 Task: Toggle the stable peek in the text editor.
Action: Mouse moved to (95, 698)
Screenshot: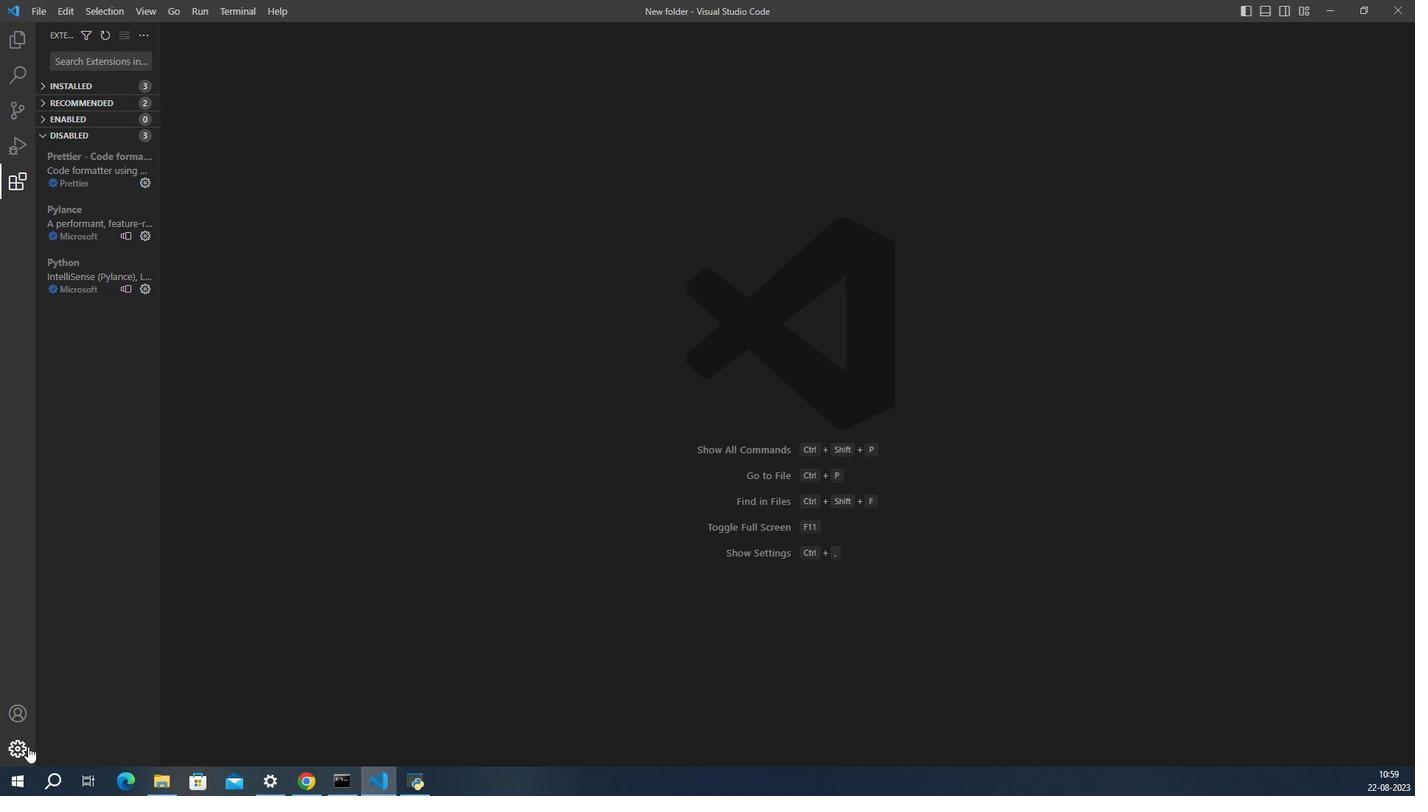 
Action: Mouse pressed left at (95, 698)
Screenshot: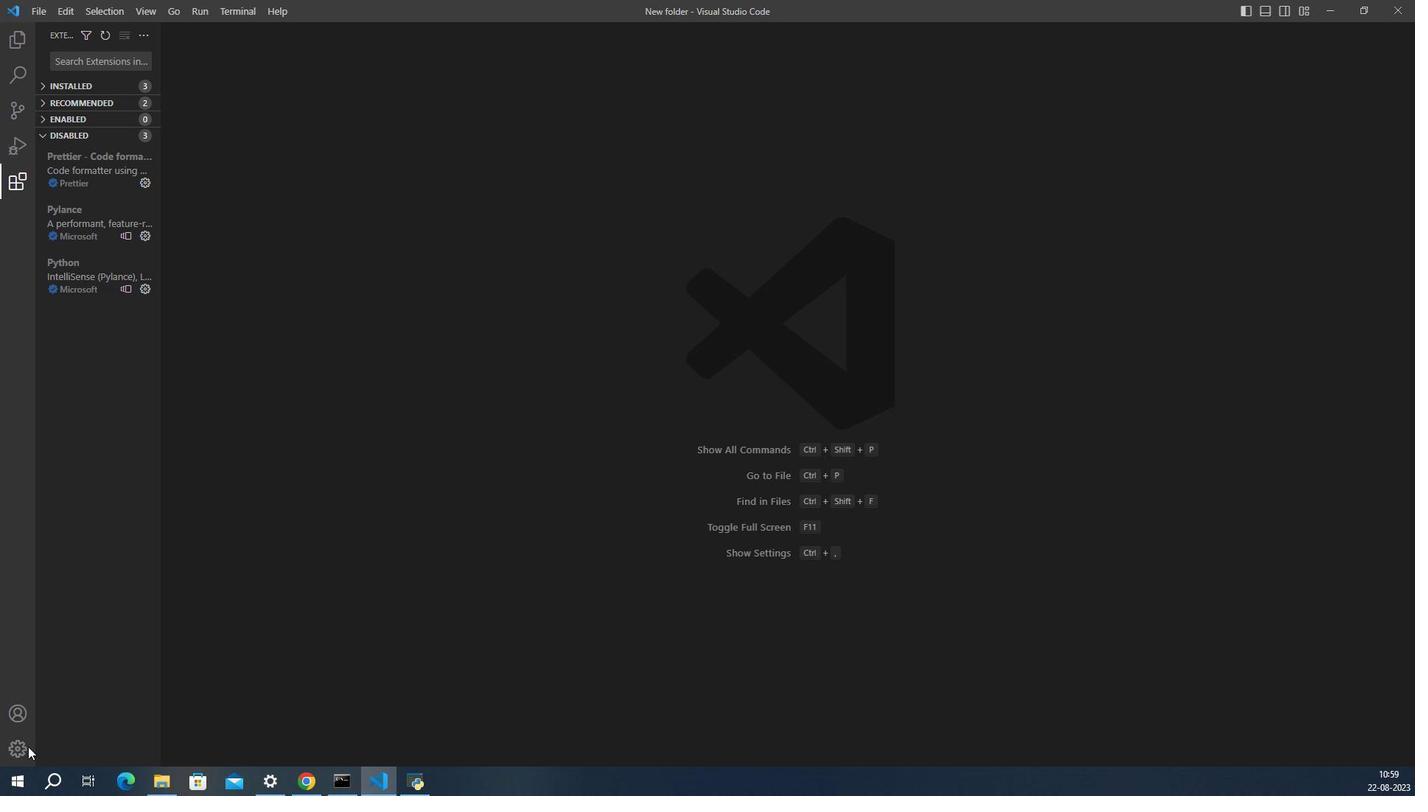 
Action: Mouse moved to (137, 652)
Screenshot: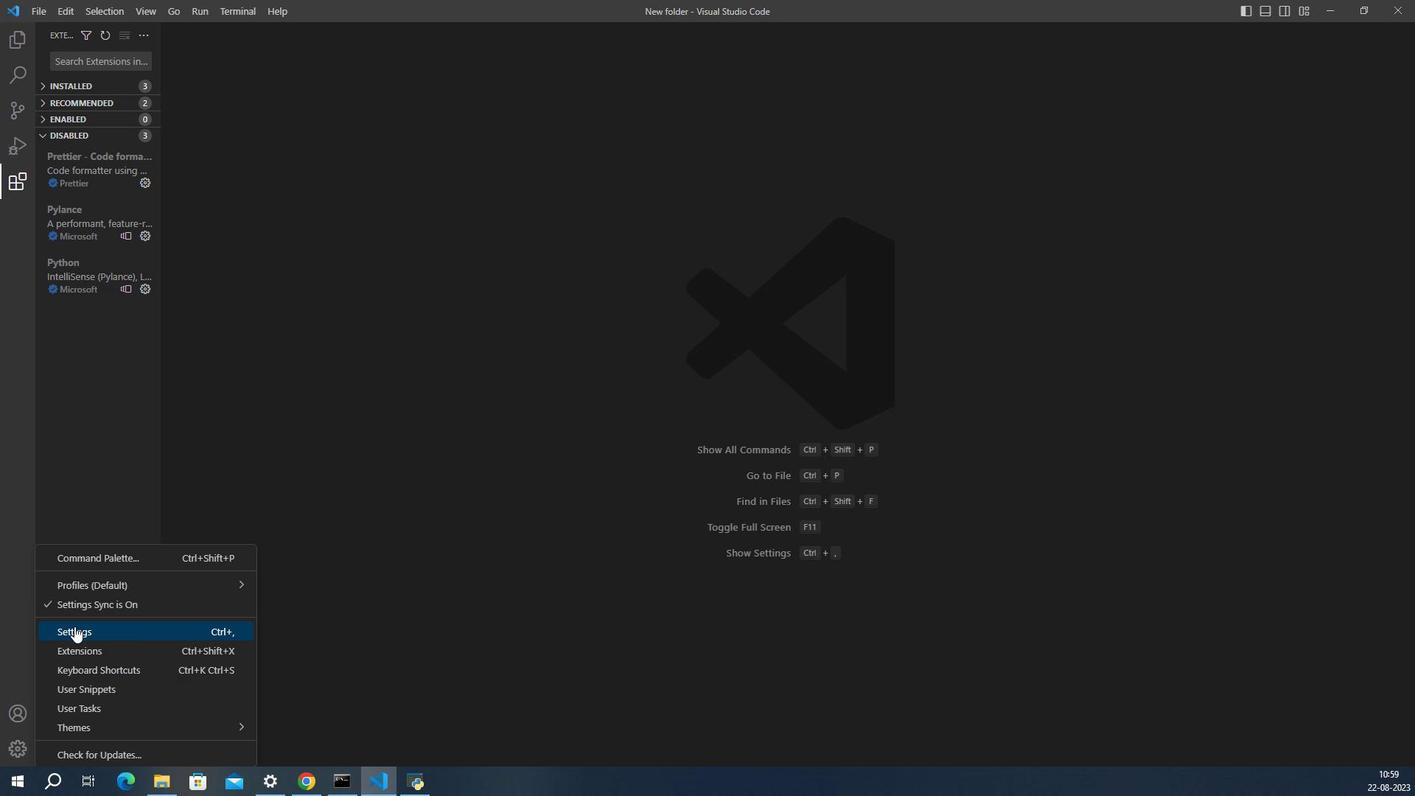 
Action: Mouse pressed left at (137, 652)
Screenshot: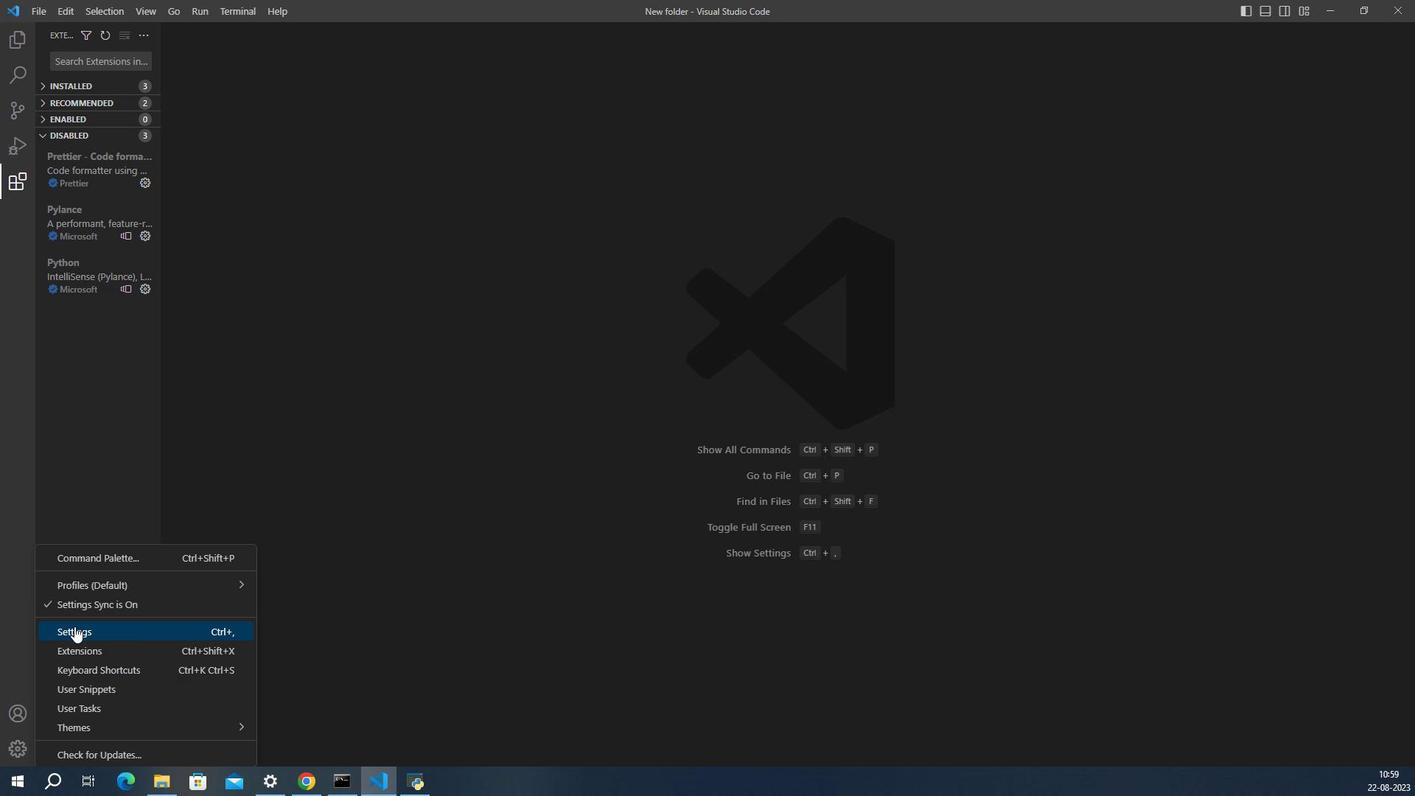 
Action: Mouse moved to (628, 671)
Screenshot: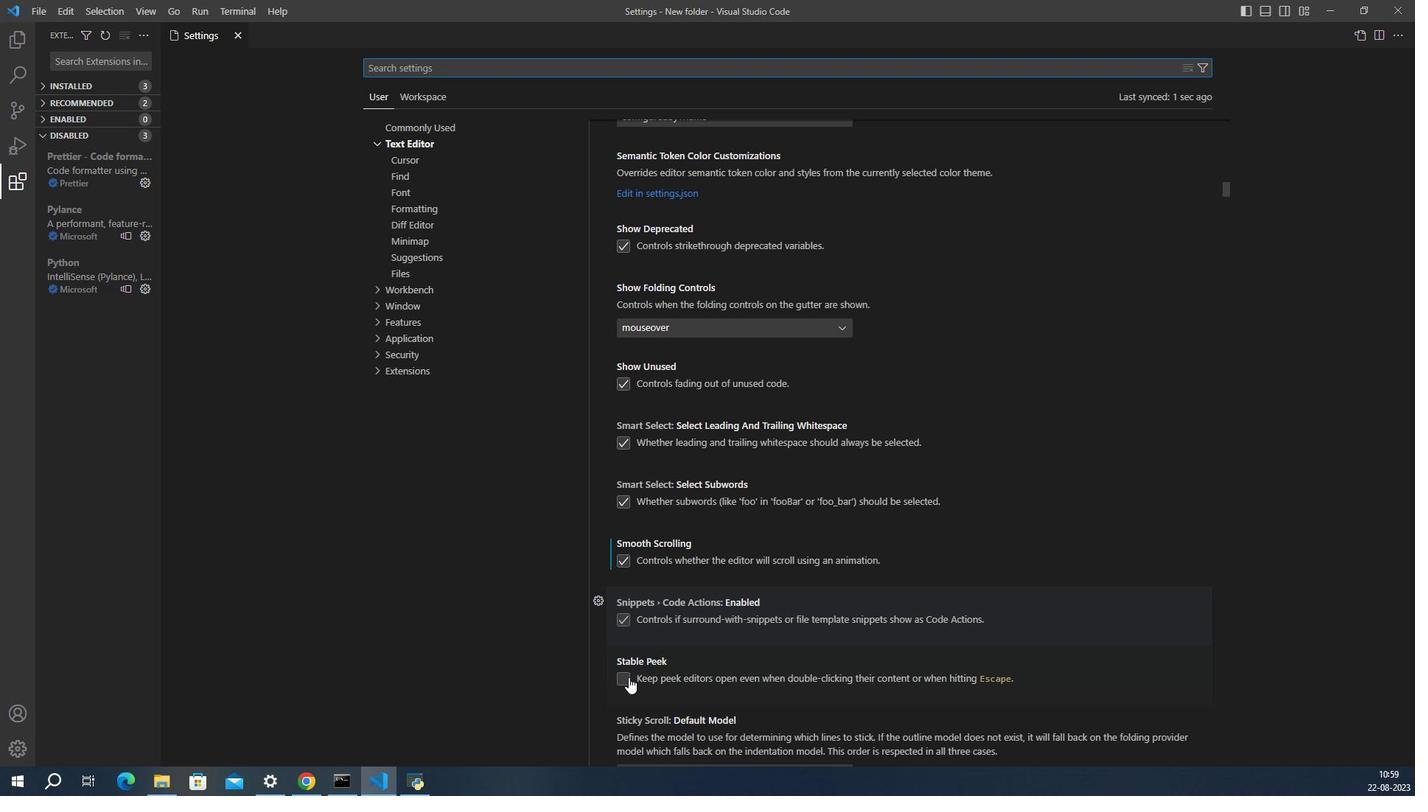 
Action: Mouse pressed left at (628, 671)
Screenshot: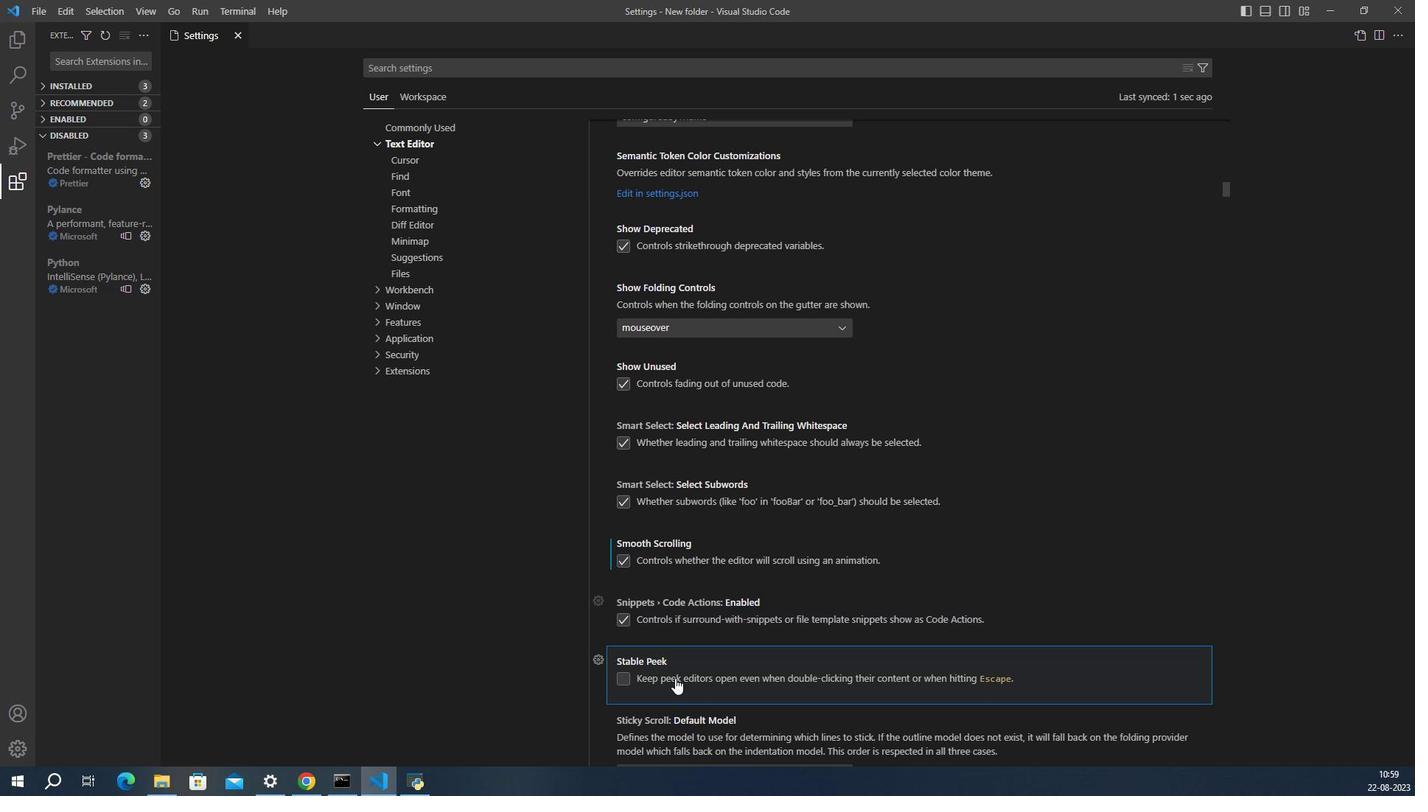 
Action: Mouse moved to (669, 672)
Screenshot: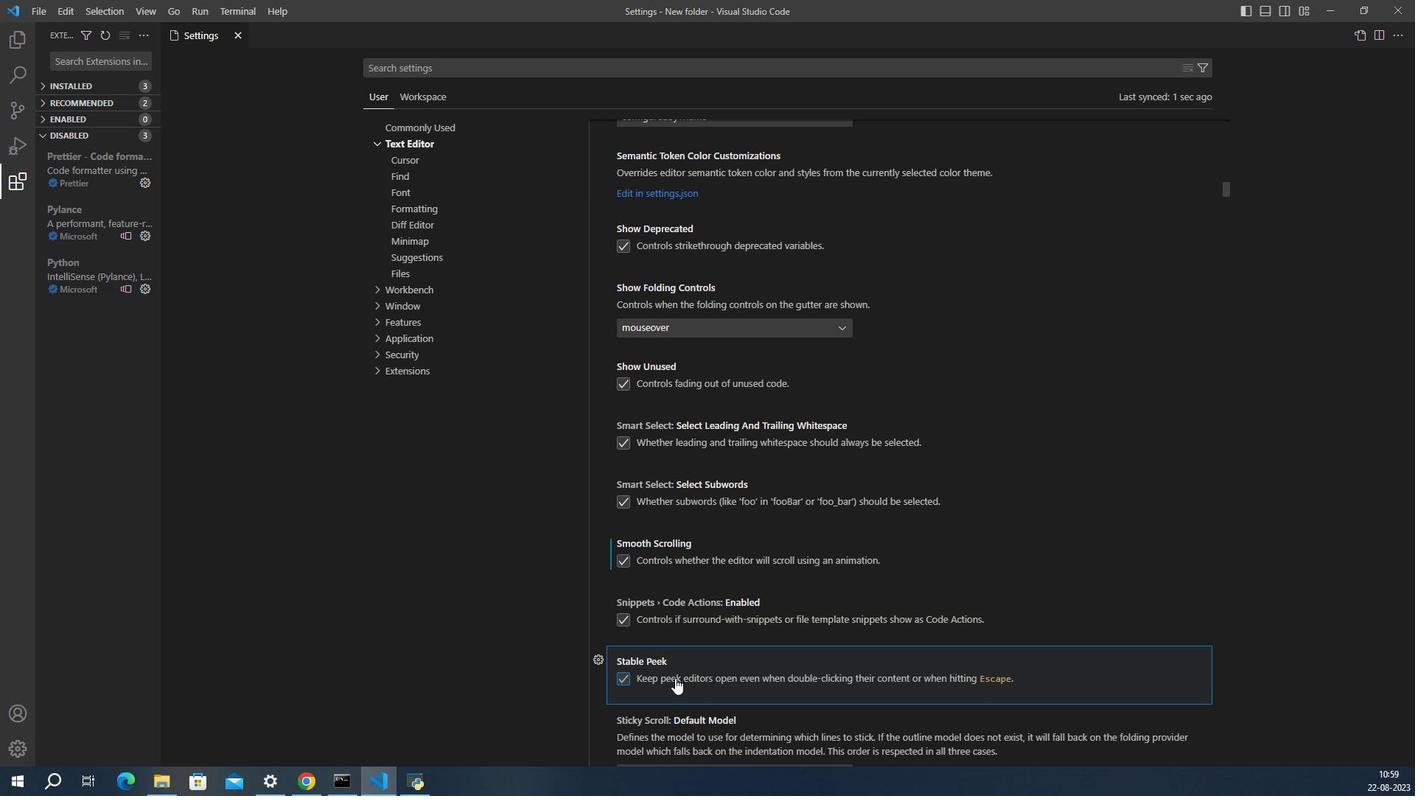 
